 Task: Add a condition where "Hours since assignee update Is Twelve" in pending tickets.
Action: Mouse moved to (116, 368)
Screenshot: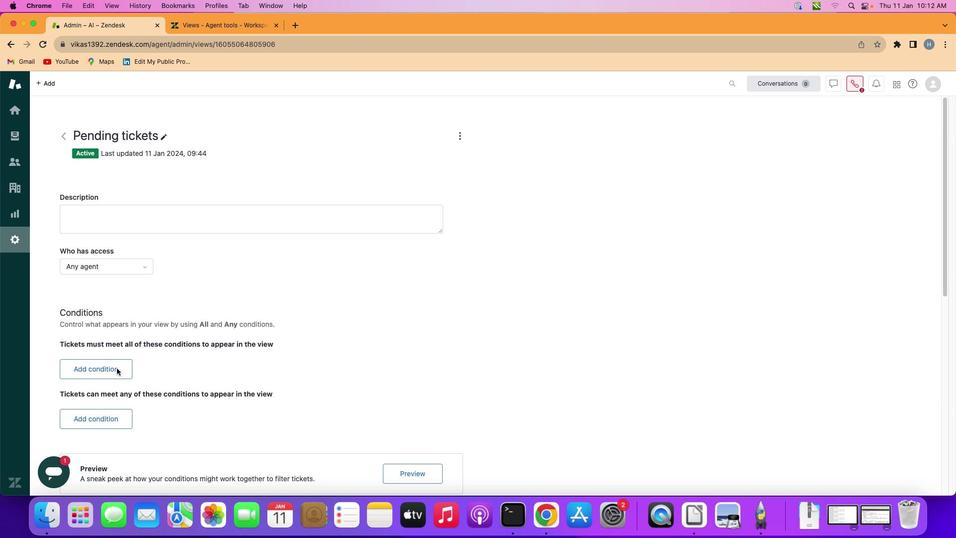 
Action: Mouse pressed left at (116, 368)
Screenshot: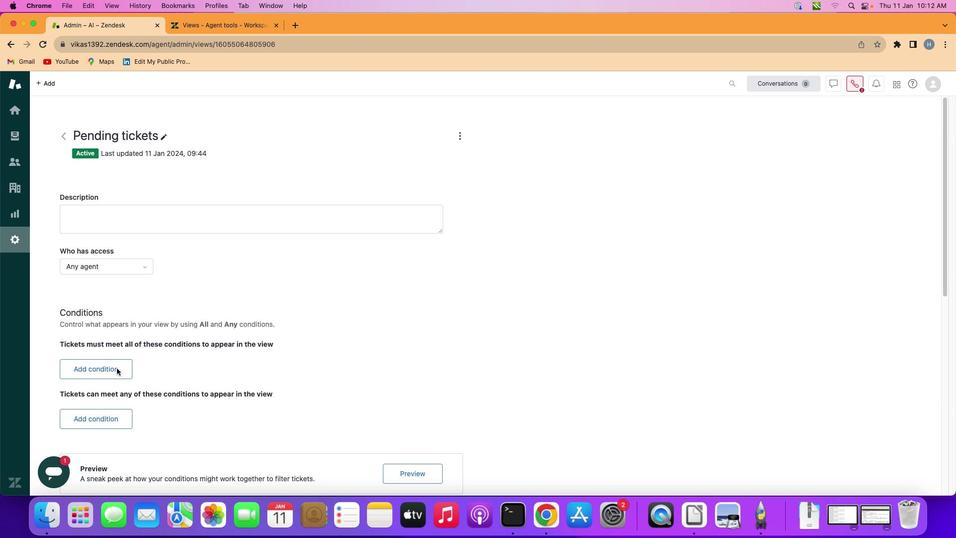
Action: Mouse moved to (118, 361)
Screenshot: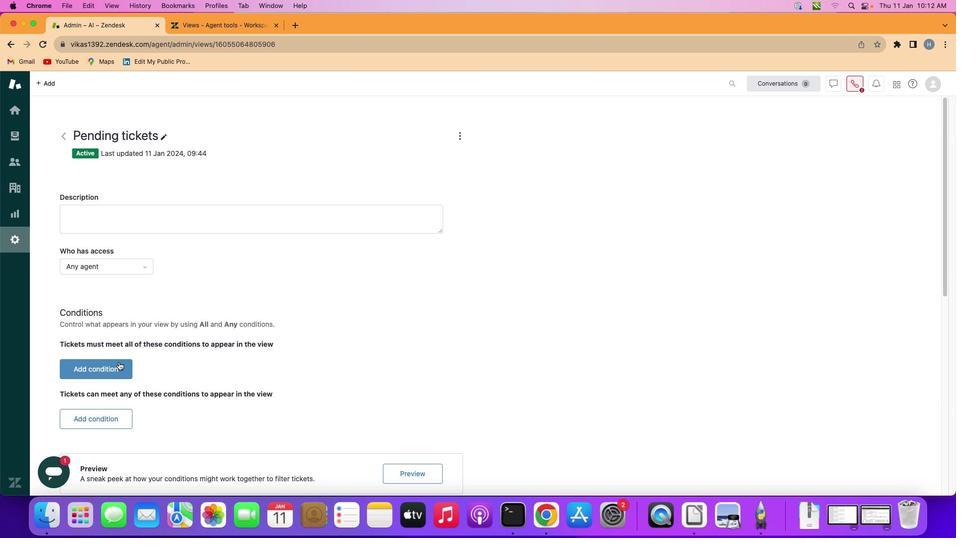 
Action: Mouse pressed left at (118, 361)
Screenshot: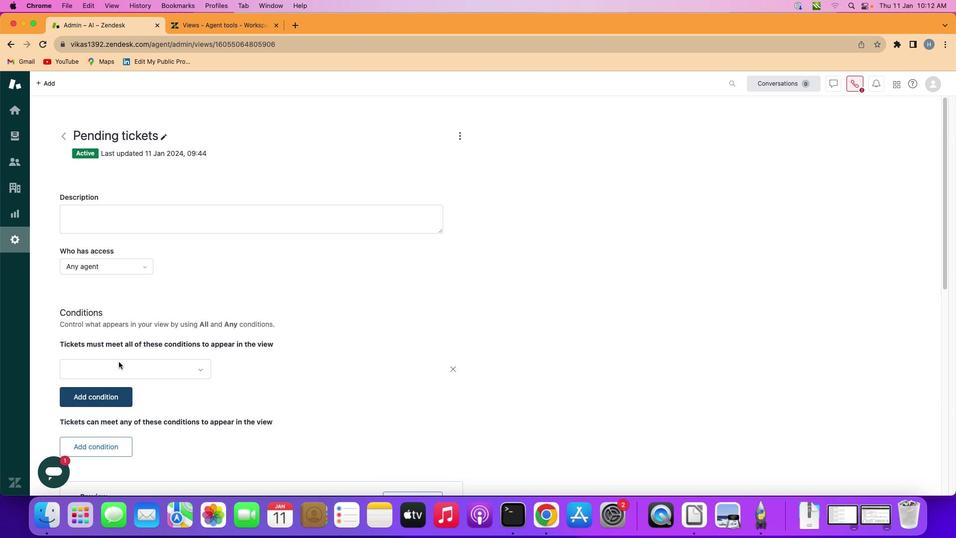 
Action: Mouse pressed left at (118, 361)
Screenshot: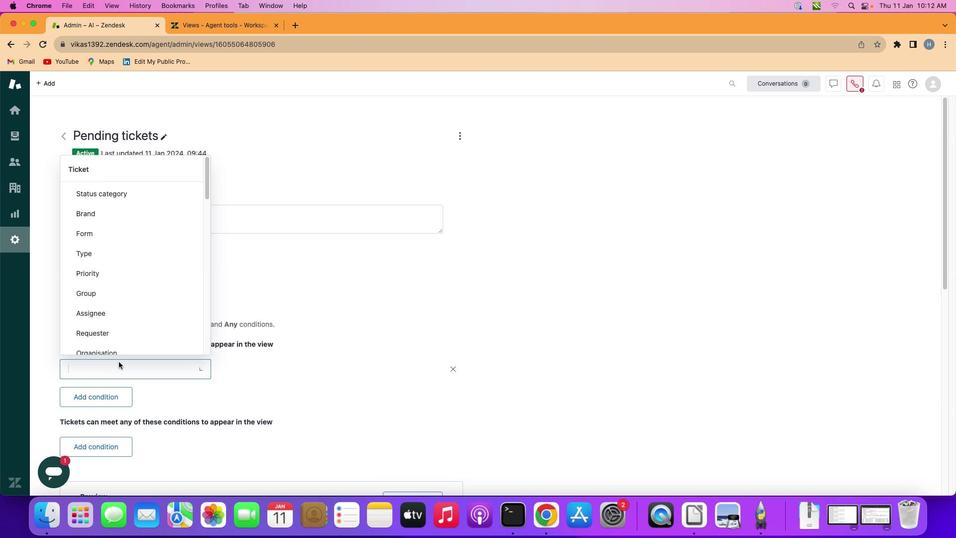 
Action: Mouse moved to (142, 285)
Screenshot: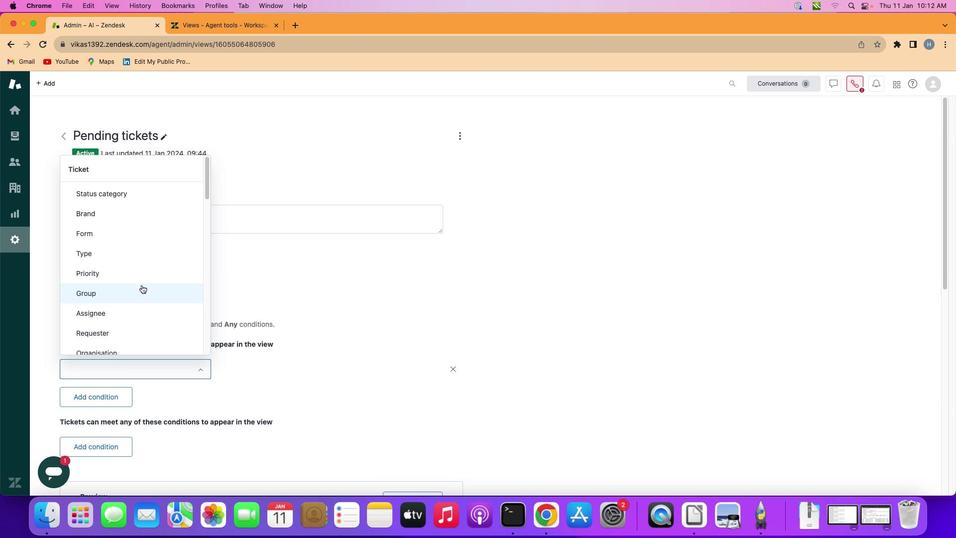 
Action: Mouse scrolled (142, 285) with delta (0, 0)
Screenshot: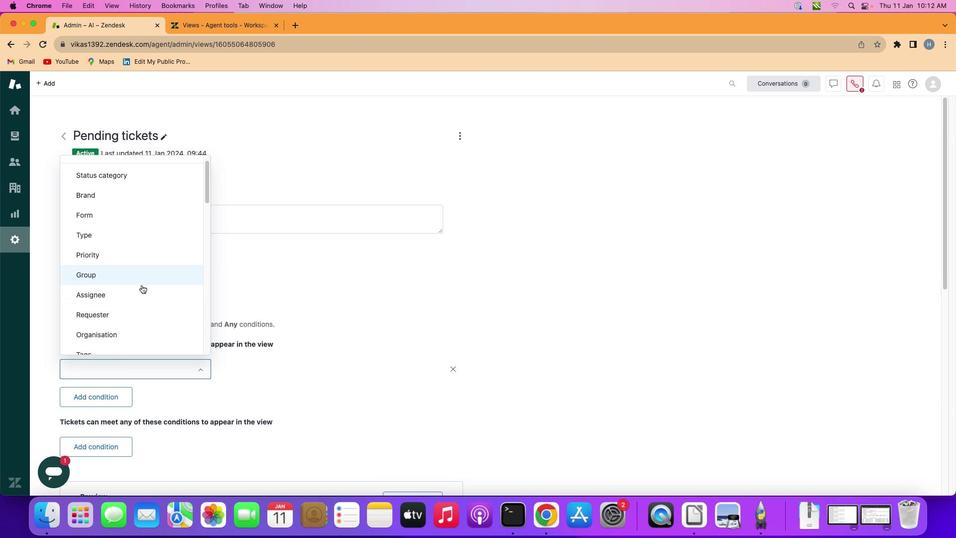 
Action: Mouse scrolled (142, 285) with delta (0, 0)
Screenshot: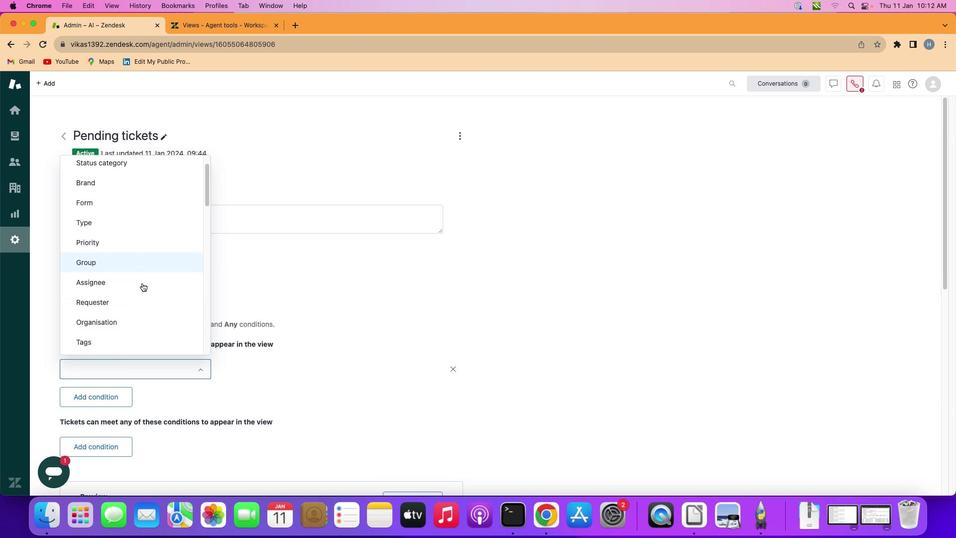 
Action: Mouse scrolled (142, 285) with delta (0, 0)
Screenshot: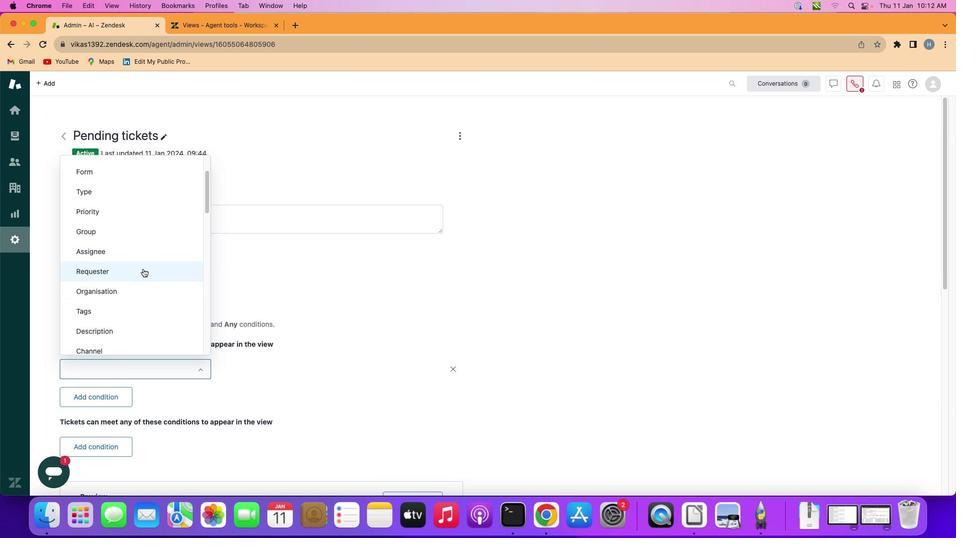 
Action: Mouse scrolled (142, 285) with delta (0, 0)
Screenshot: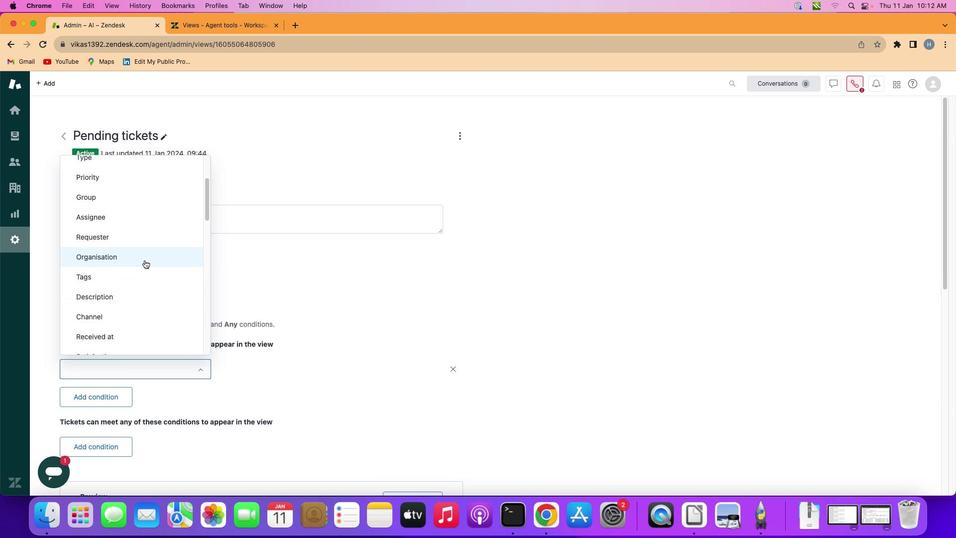 
Action: Mouse moved to (144, 260)
Screenshot: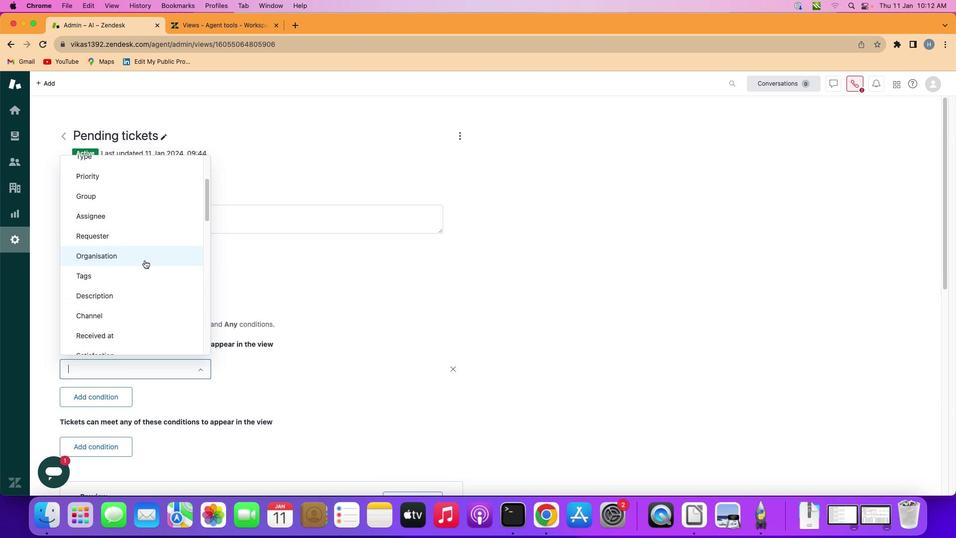 
Action: Mouse scrolled (144, 260) with delta (0, 0)
Screenshot: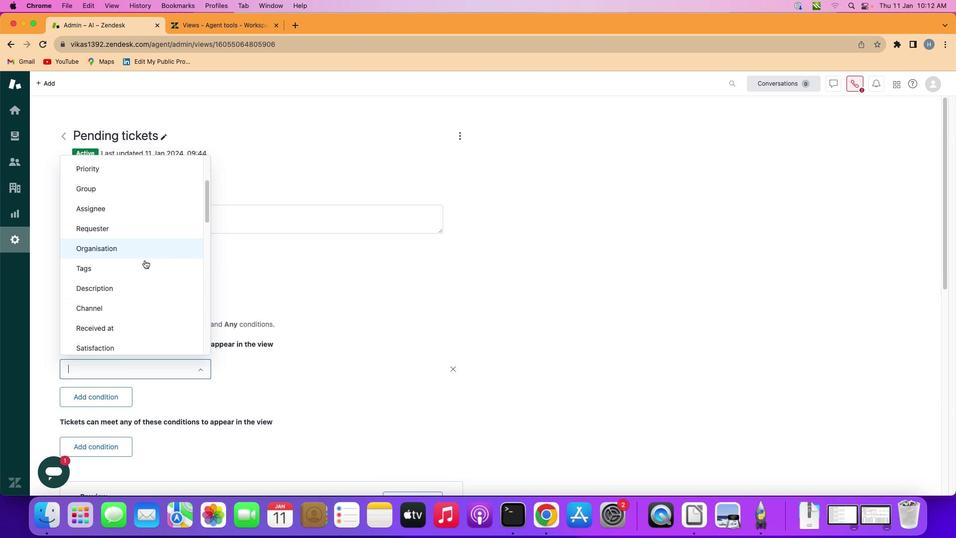 
Action: Mouse scrolled (144, 260) with delta (0, 0)
Screenshot: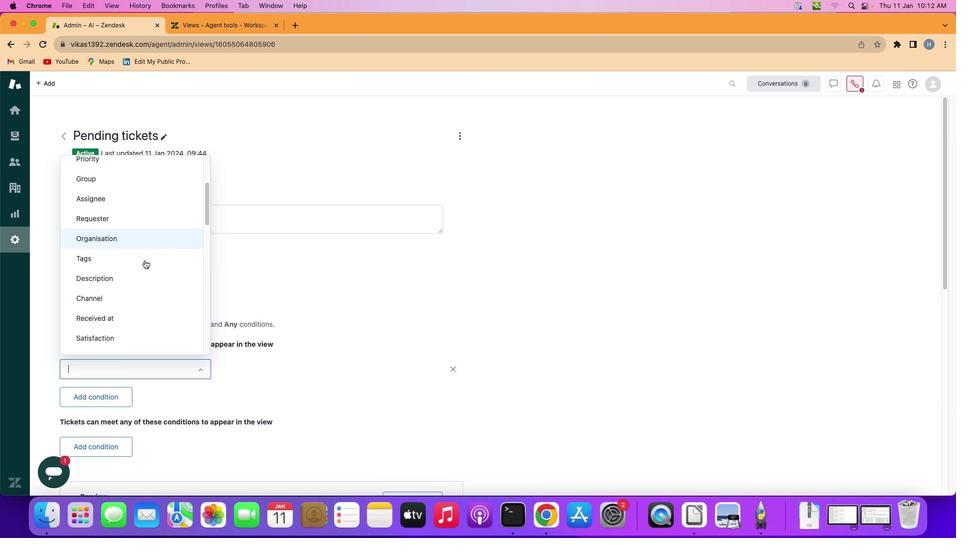
Action: Mouse scrolled (144, 260) with delta (0, 0)
Screenshot: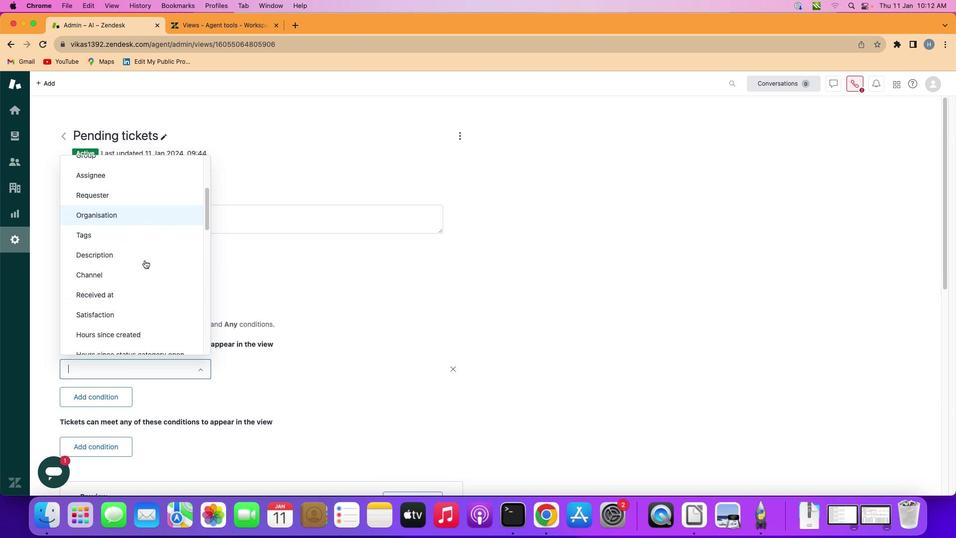 
Action: Mouse scrolled (144, 260) with delta (0, 0)
Screenshot: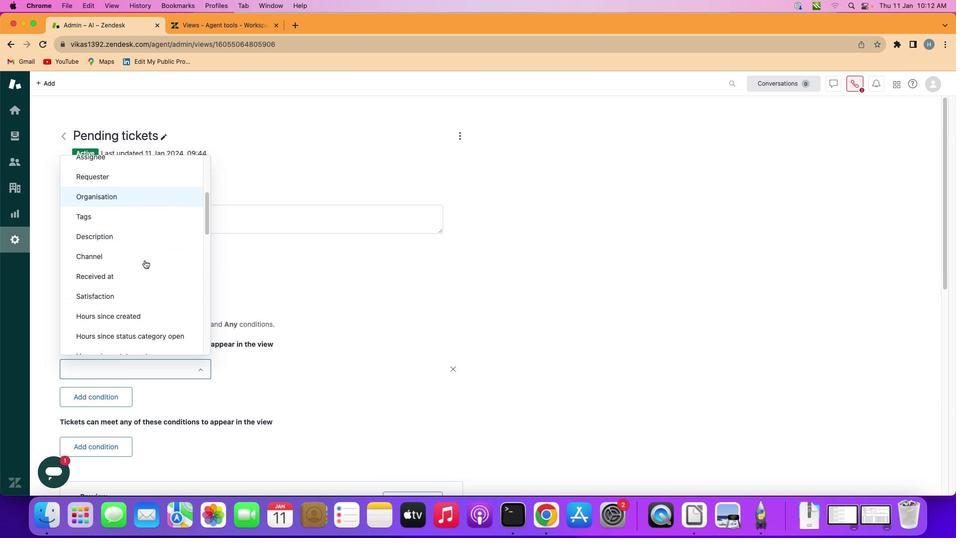 
Action: Mouse moved to (157, 255)
Screenshot: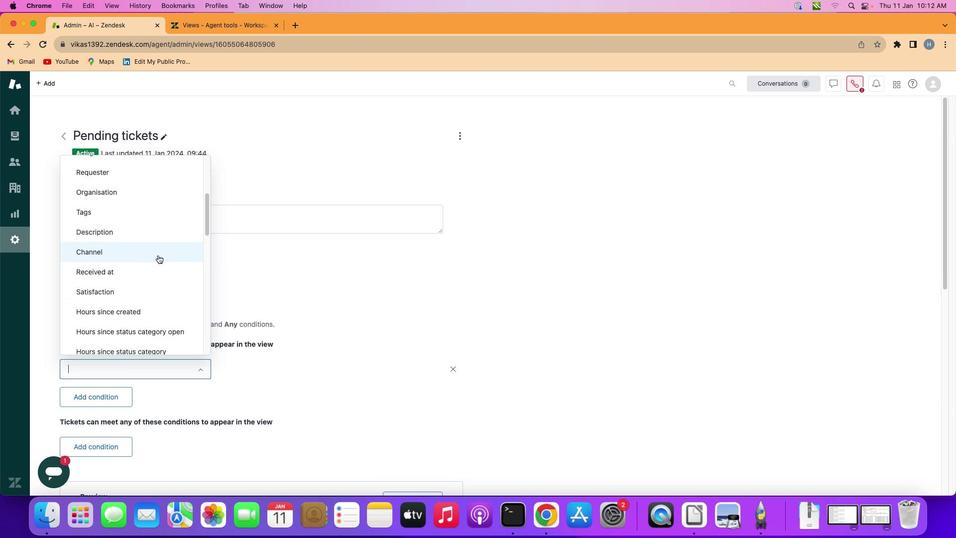
Action: Mouse scrolled (157, 255) with delta (0, 0)
Screenshot: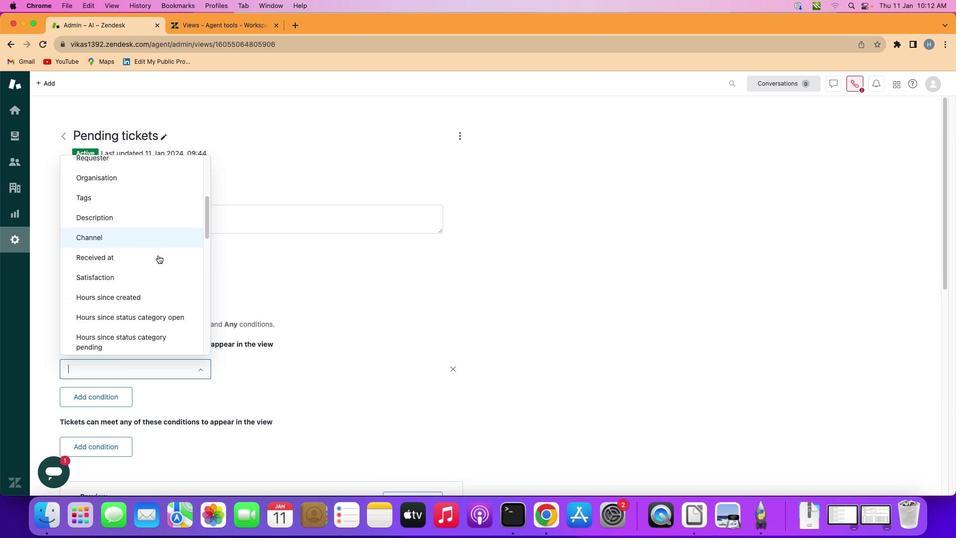 
Action: Mouse scrolled (157, 255) with delta (0, 0)
Screenshot: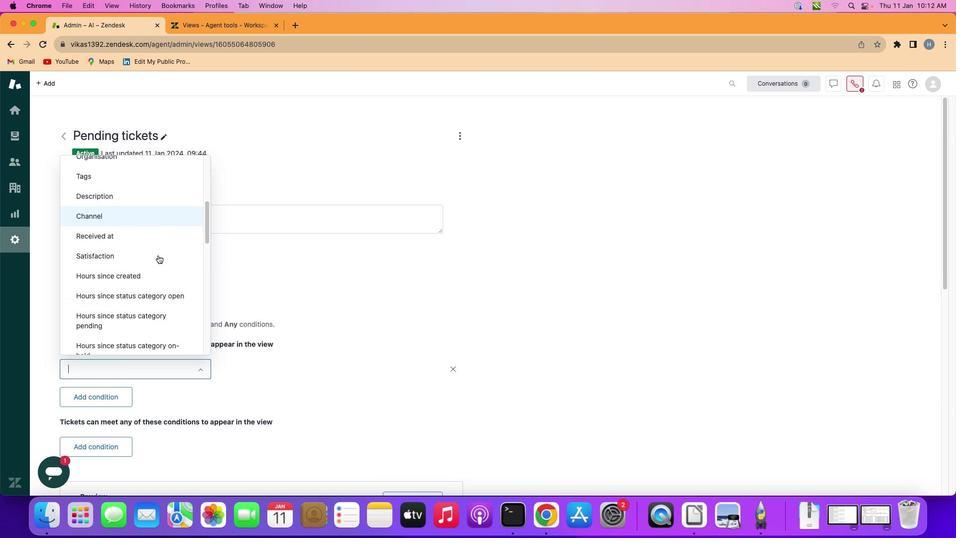 
Action: Mouse scrolled (157, 255) with delta (0, 0)
Screenshot: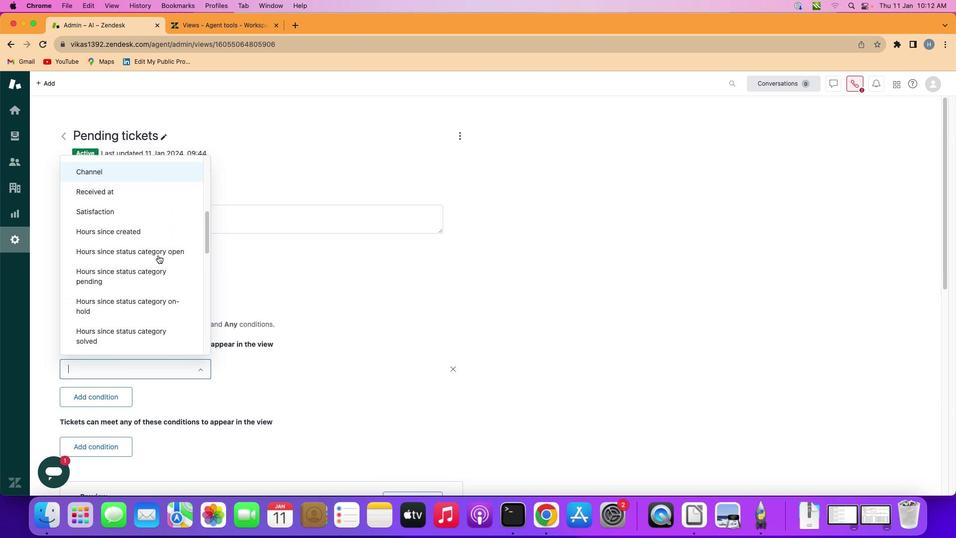 
Action: Mouse scrolled (157, 255) with delta (0, 0)
Screenshot: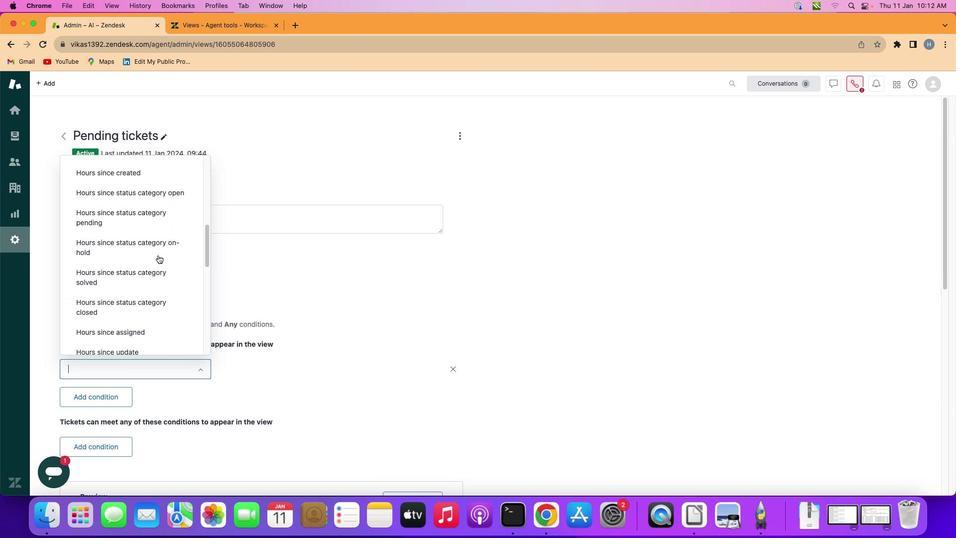 
Action: Mouse scrolled (157, 255) with delta (0, -1)
Screenshot: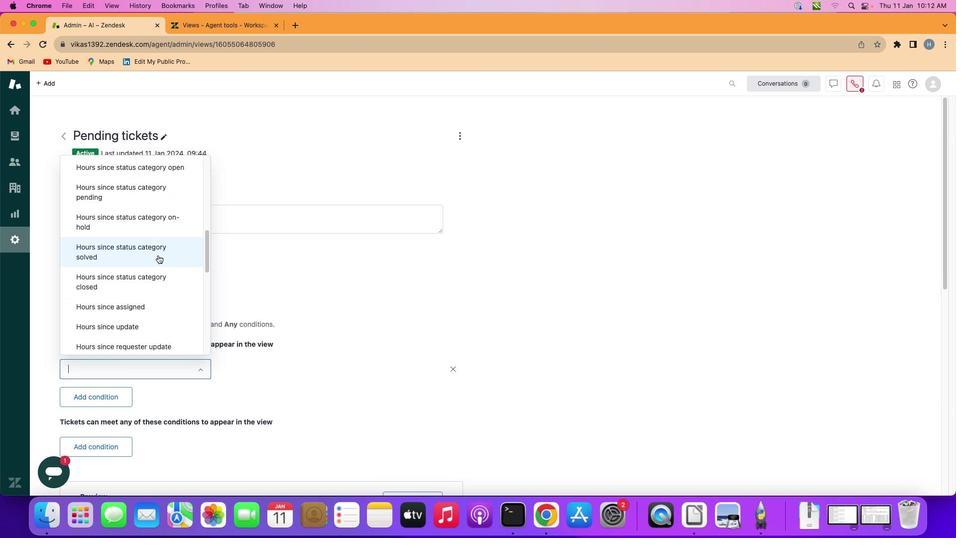 
Action: Mouse moved to (157, 255)
Screenshot: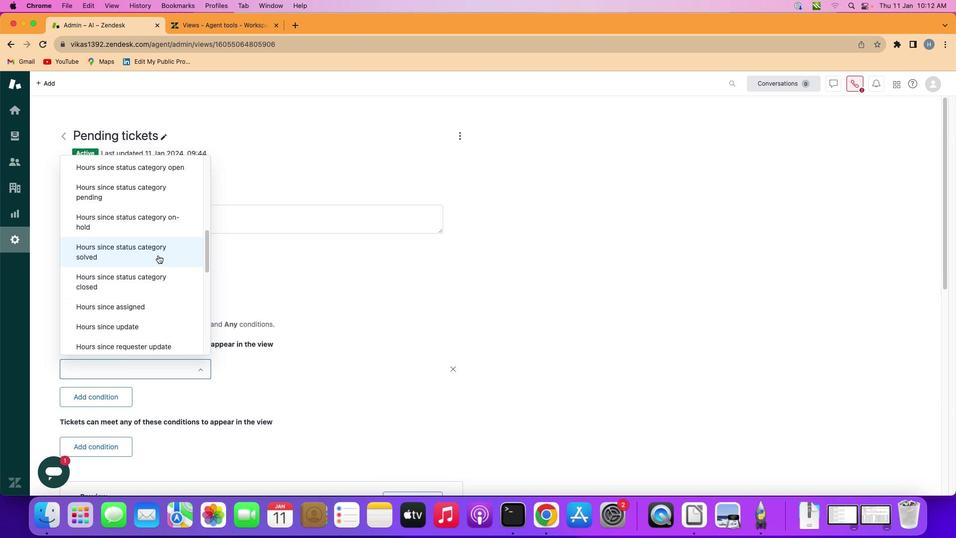 
Action: Mouse scrolled (157, 255) with delta (0, 0)
Screenshot: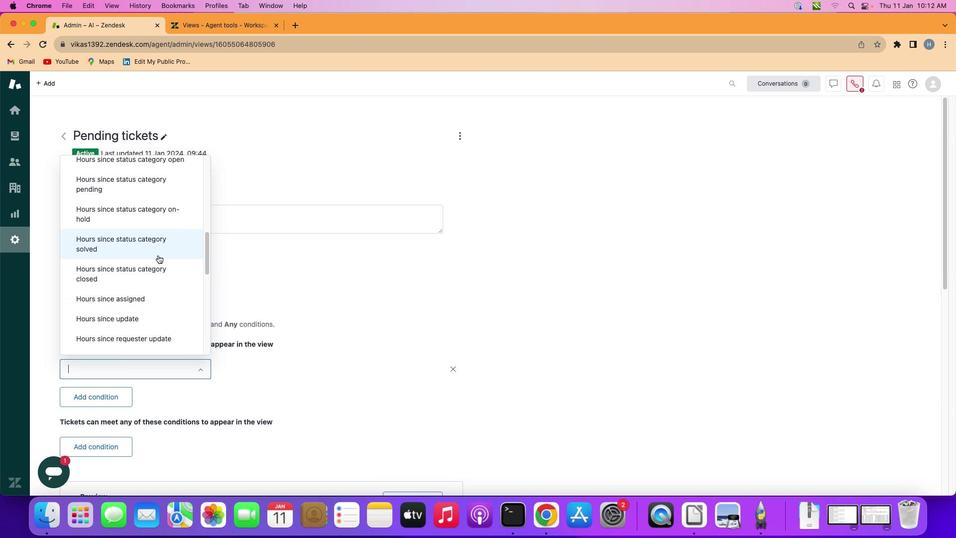 
Action: Mouse scrolled (157, 255) with delta (0, 0)
Screenshot: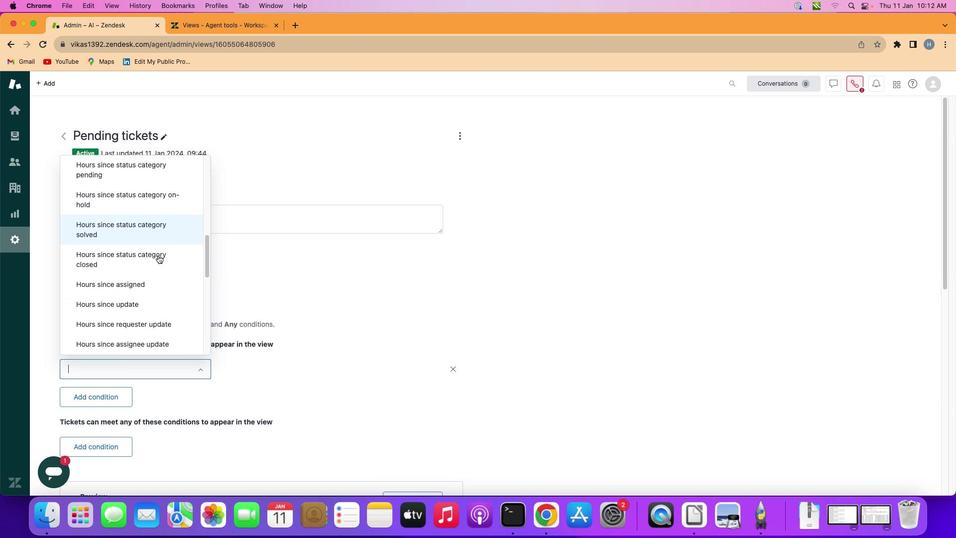 
Action: Mouse scrolled (157, 255) with delta (0, 0)
Screenshot: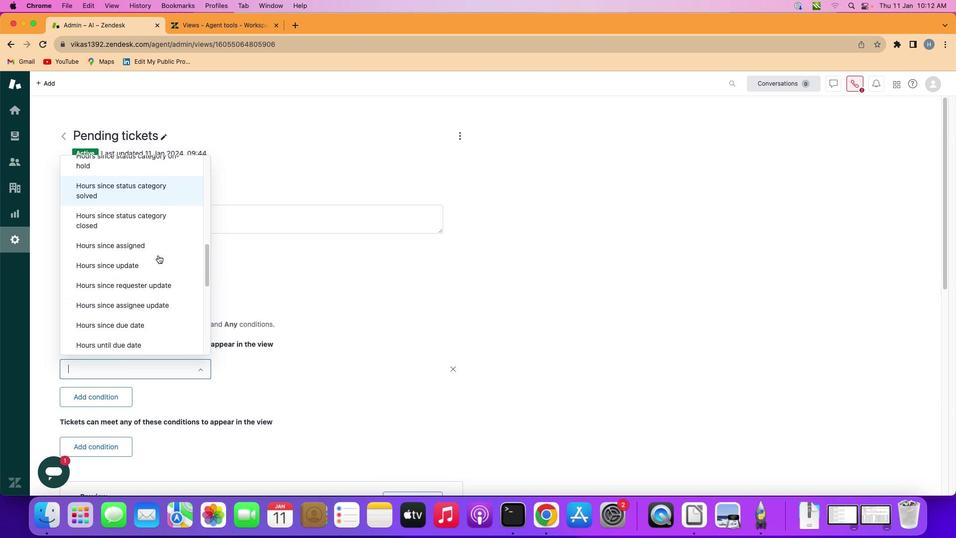 
Action: Mouse scrolled (157, 255) with delta (0, 0)
Screenshot: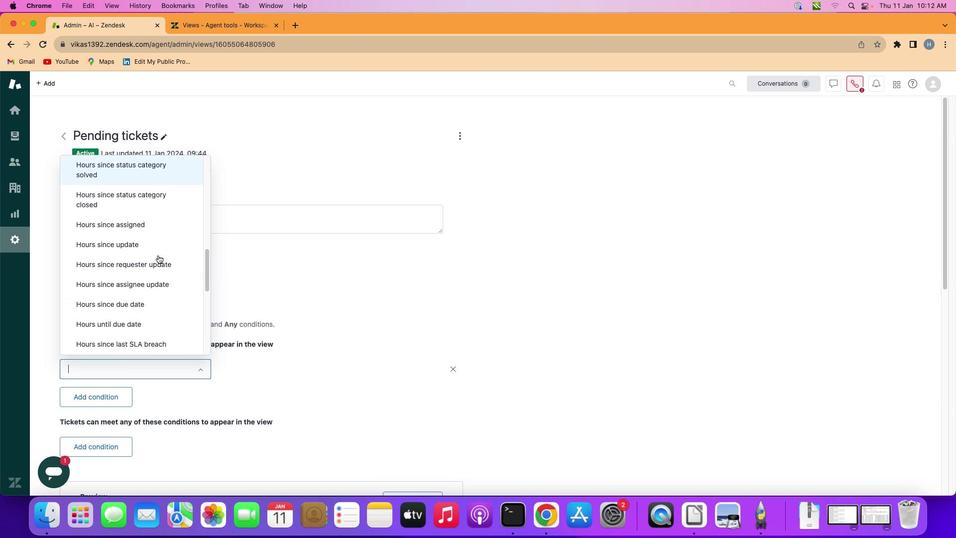 
Action: Mouse scrolled (157, 255) with delta (0, 0)
Screenshot: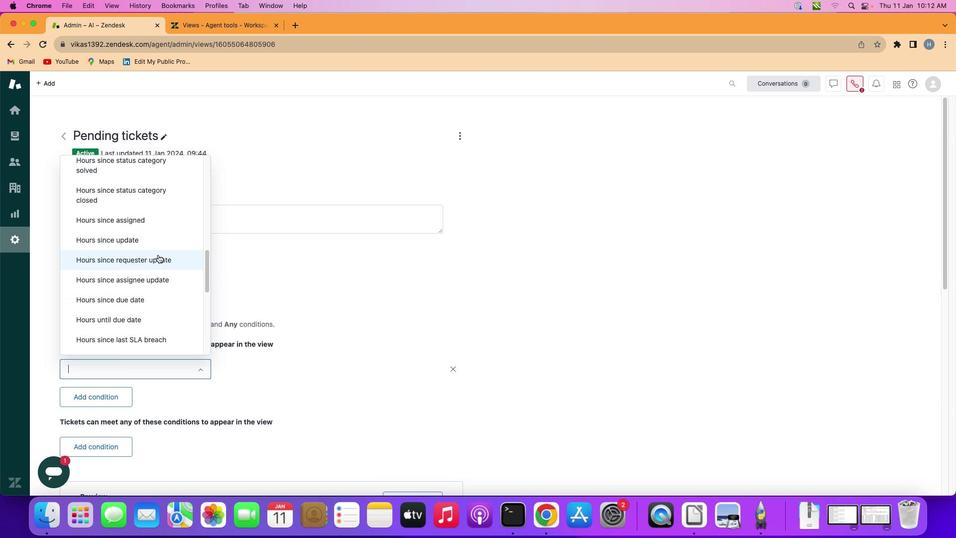
Action: Mouse moved to (161, 277)
Screenshot: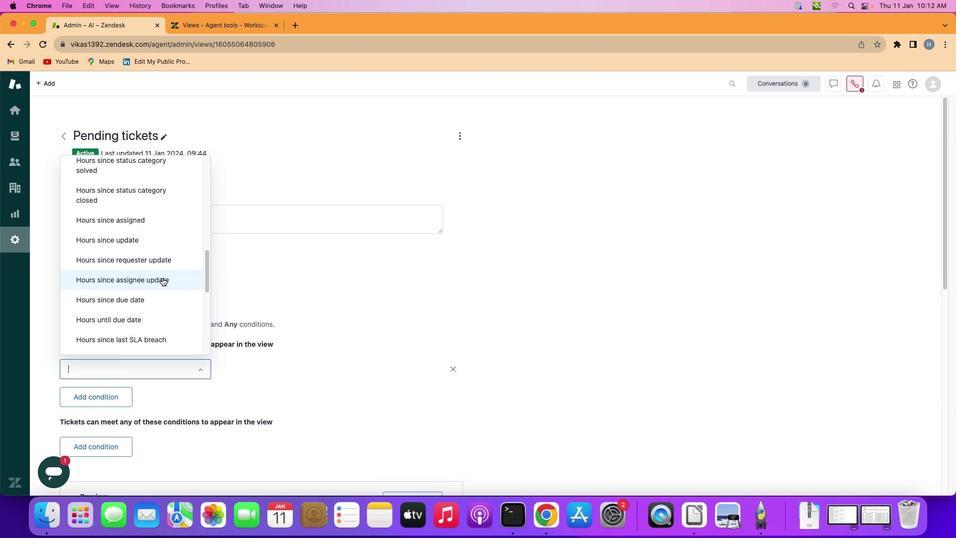 
Action: Mouse pressed left at (161, 277)
Screenshot: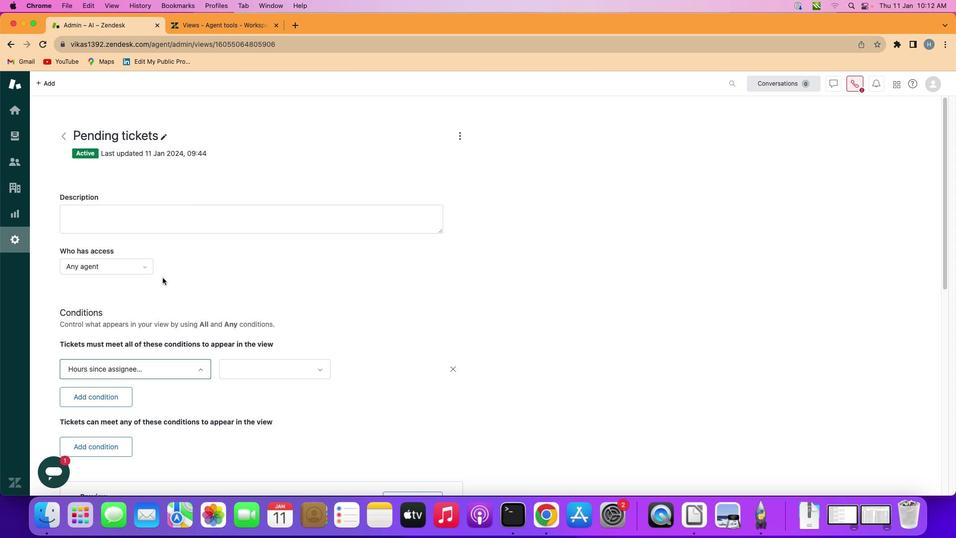 
Action: Mouse moved to (321, 367)
Screenshot: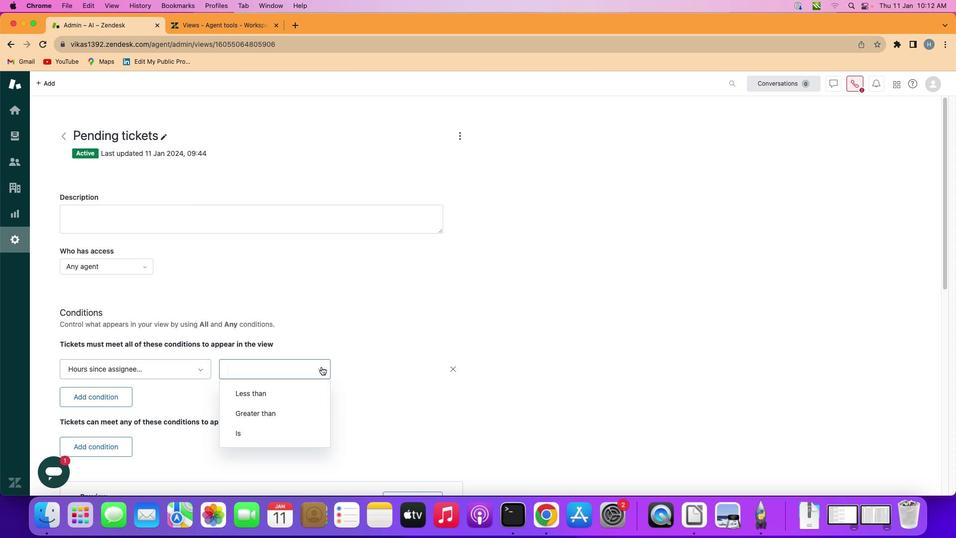 
Action: Mouse pressed left at (321, 367)
Screenshot: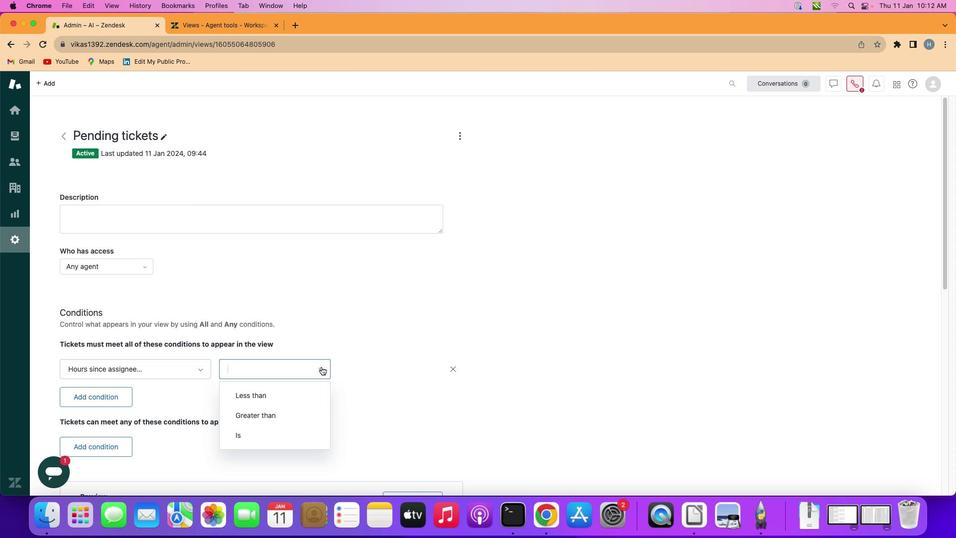 
Action: Mouse moved to (294, 426)
Screenshot: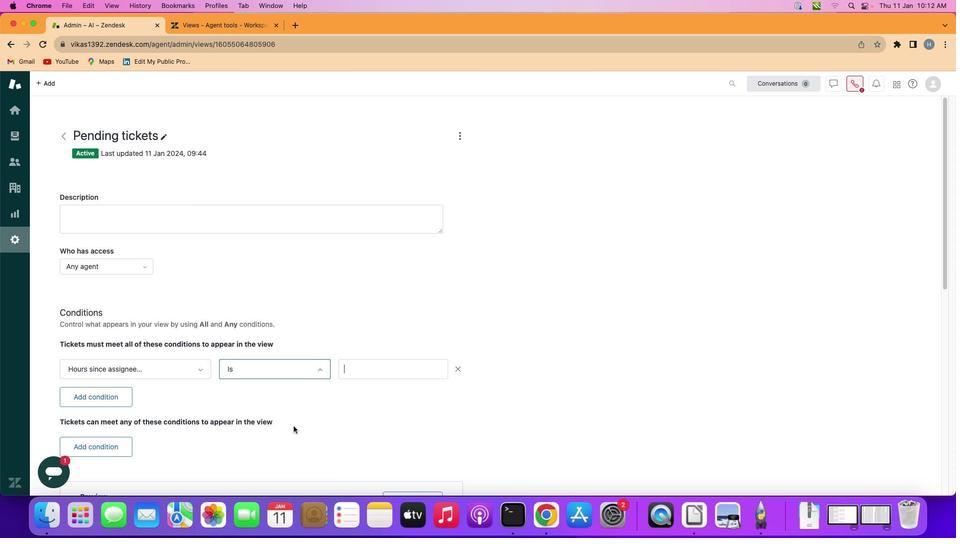
Action: Mouse pressed left at (294, 426)
Screenshot: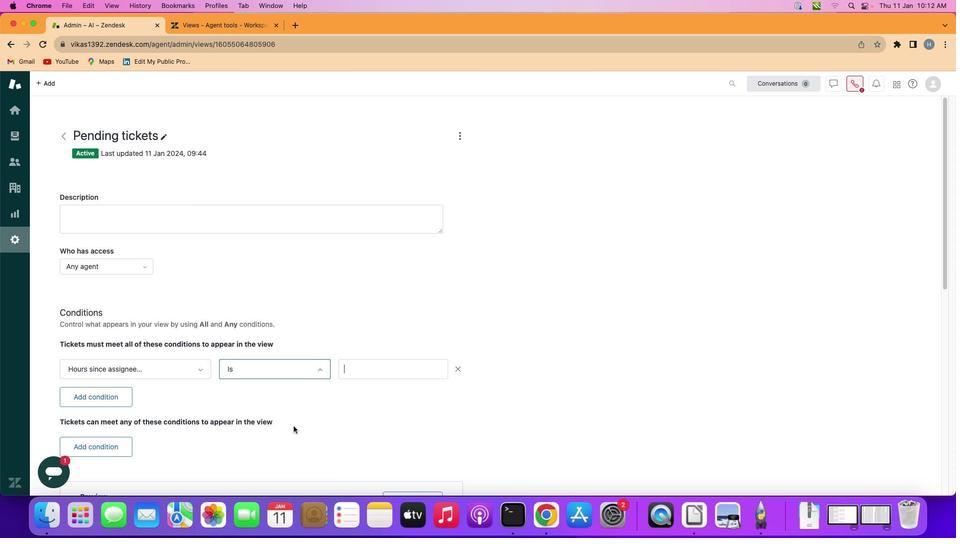 
Action: Mouse moved to (382, 365)
Screenshot: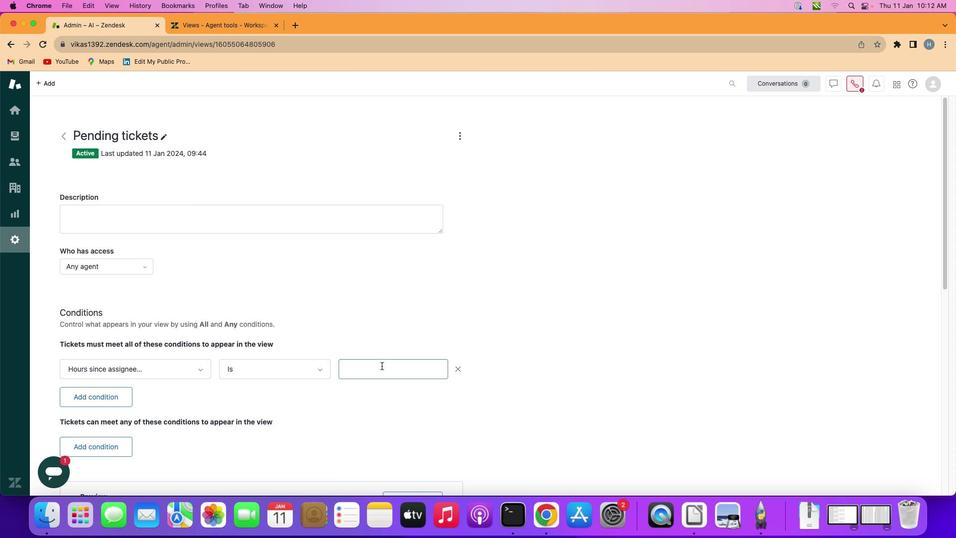 
Action: Mouse pressed left at (382, 365)
Screenshot: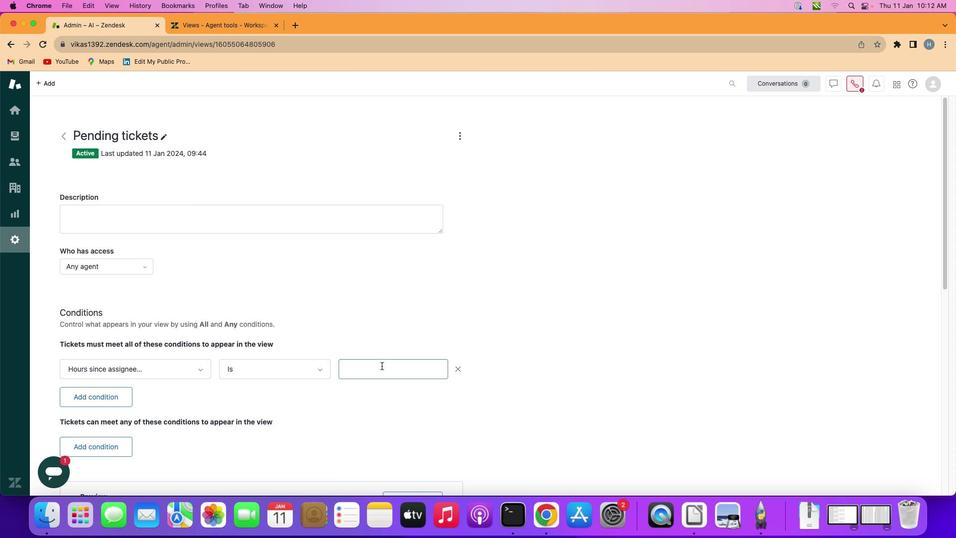 
Action: Key pressed Key.shift'T''w''e''l''v''e'
Screenshot: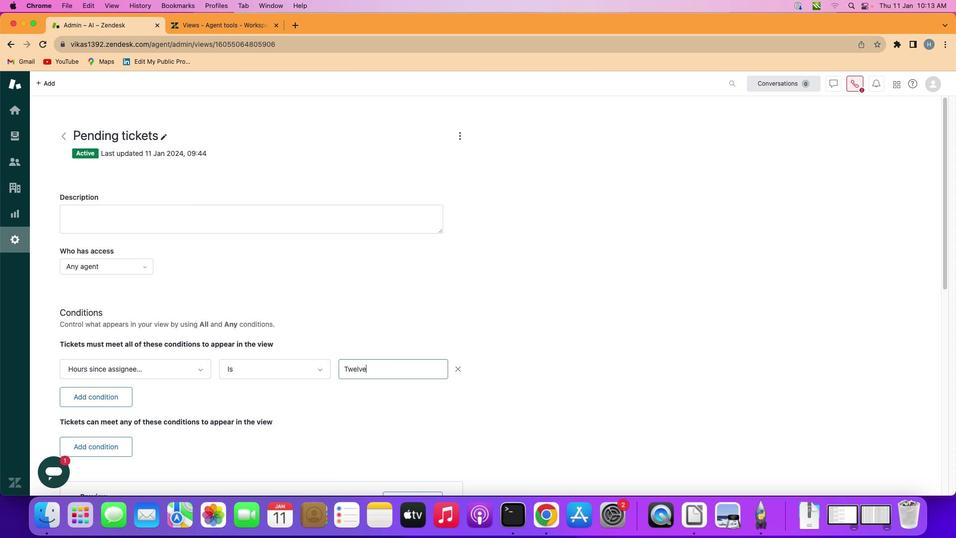 
Action: Mouse moved to (408, 410)
Screenshot: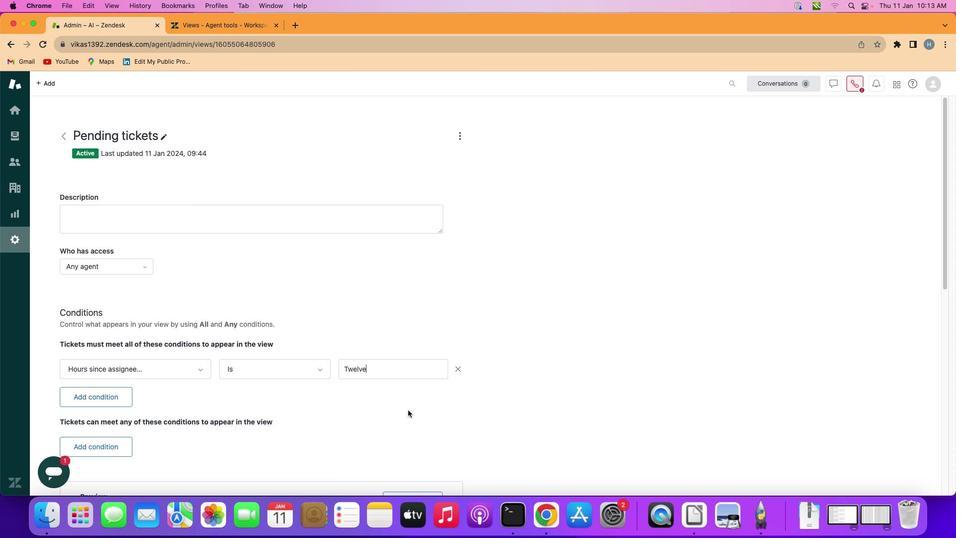 
